 Task: Sort the products by best match.
Action: Mouse moved to (135, 315)
Screenshot: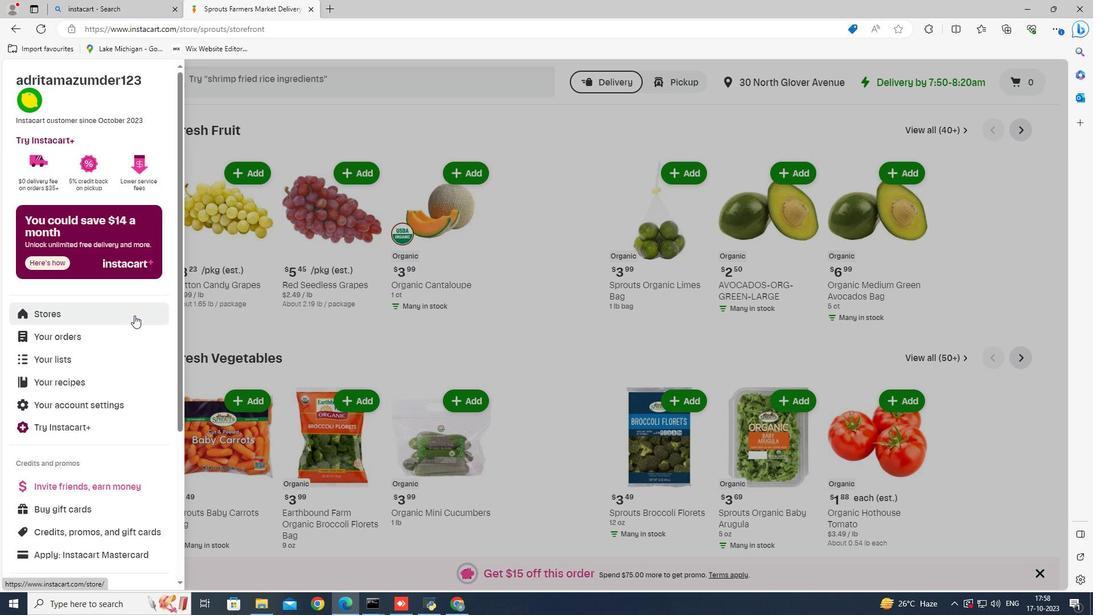 
Action: Mouse pressed left at (135, 315)
Screenshot: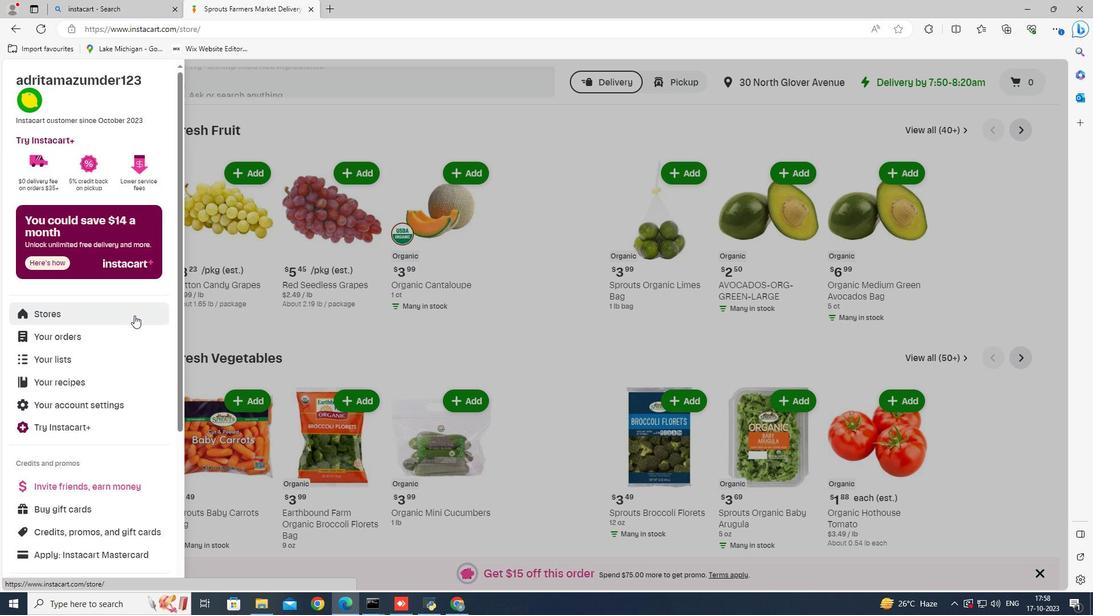 
Action: Mouse moved to (250, 124)
Screenshot: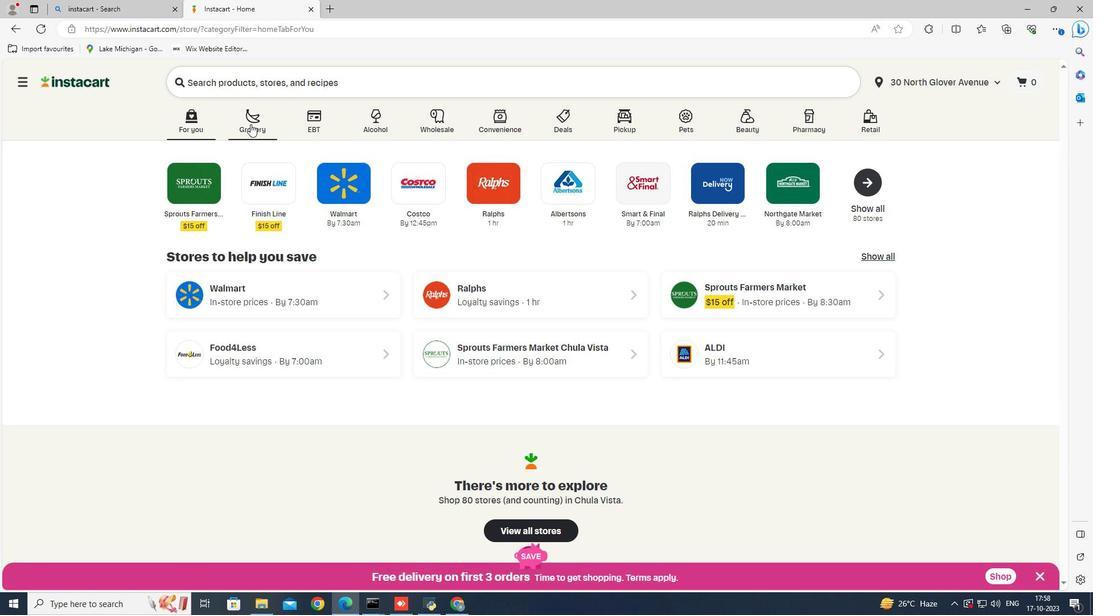 
Action: Mouse pressed left at (250, 124)
Screenshot: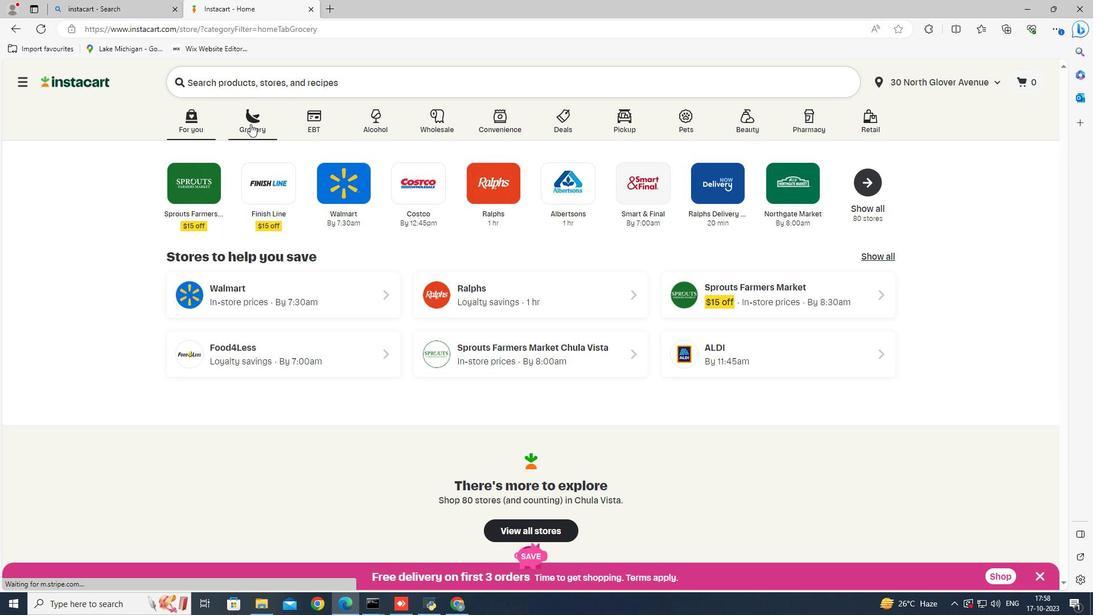 
Action: Mouse moved to (772, 249)
Screenshot: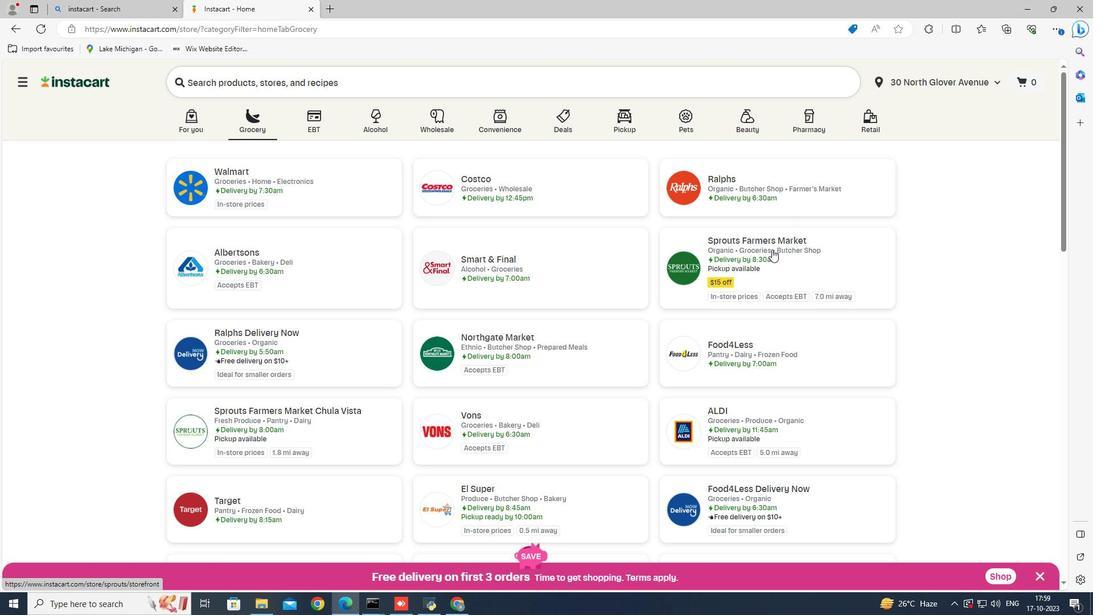 
Action: Mouse pressed left at (772, 249)
Screenshot: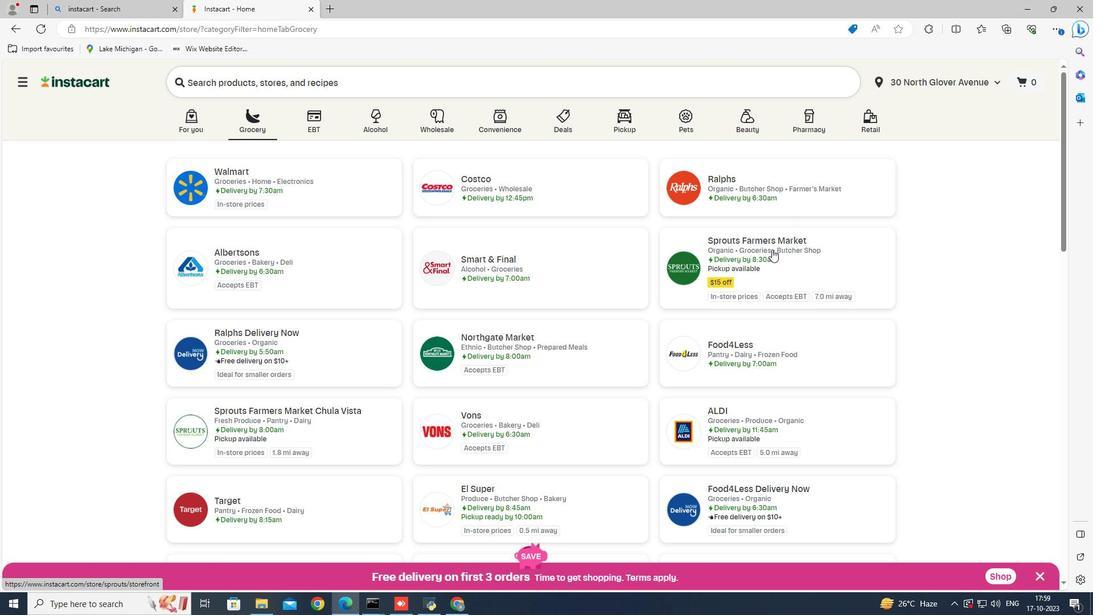 
Action: Mouse moved to (74, 427)
Screenshot: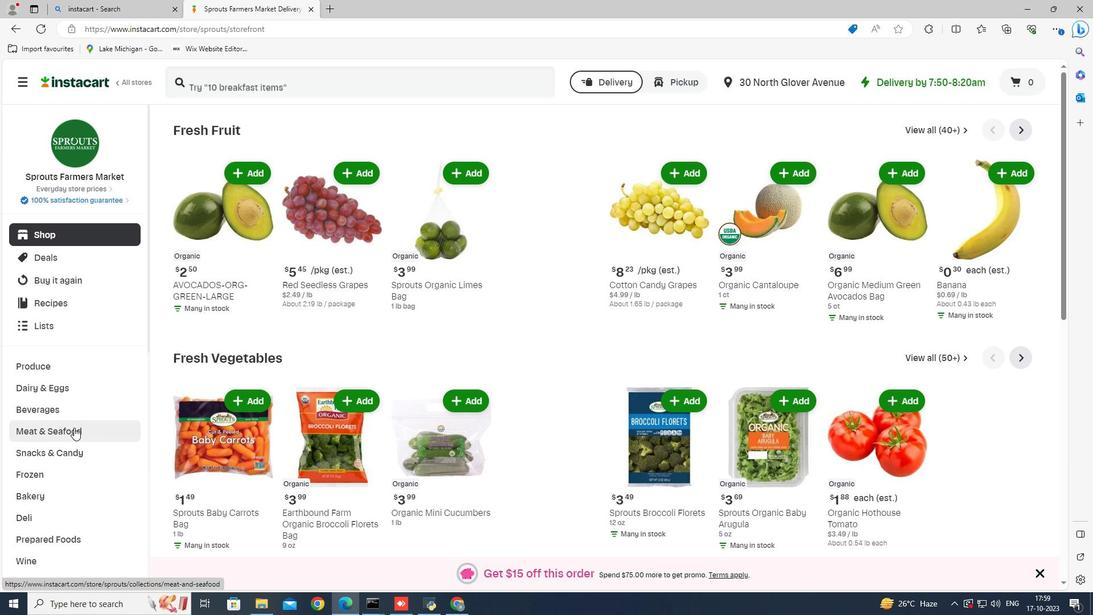 
Action: Mouse pressed left at (74, 427)
Screenshot: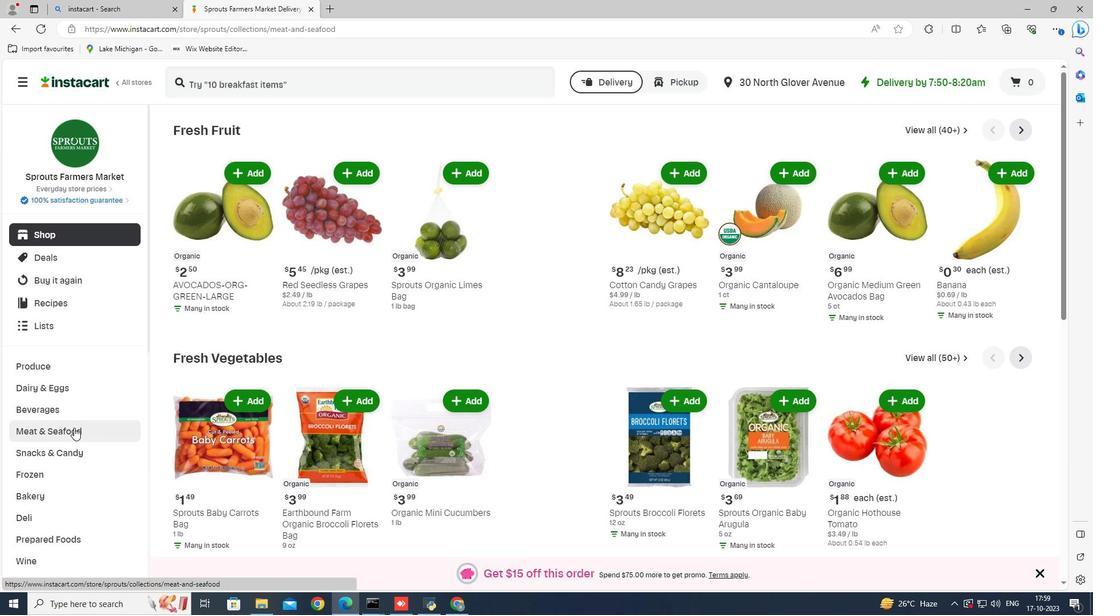 
Action: Mouse moved to (327, 159)
Screenshot: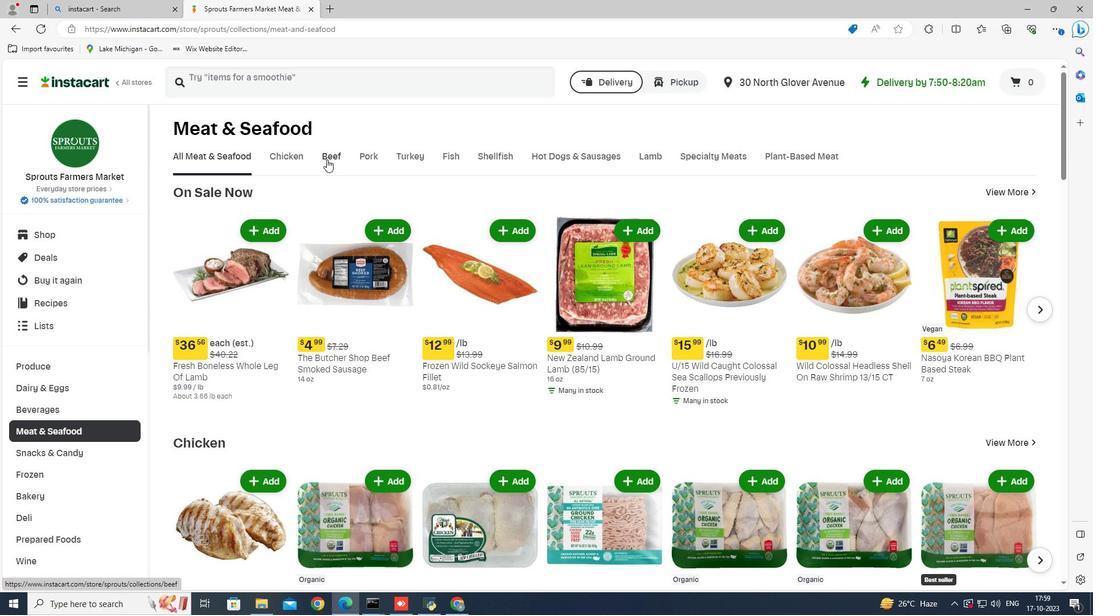 
Action: Mouse pressed left at (327, 159)
Screenshot: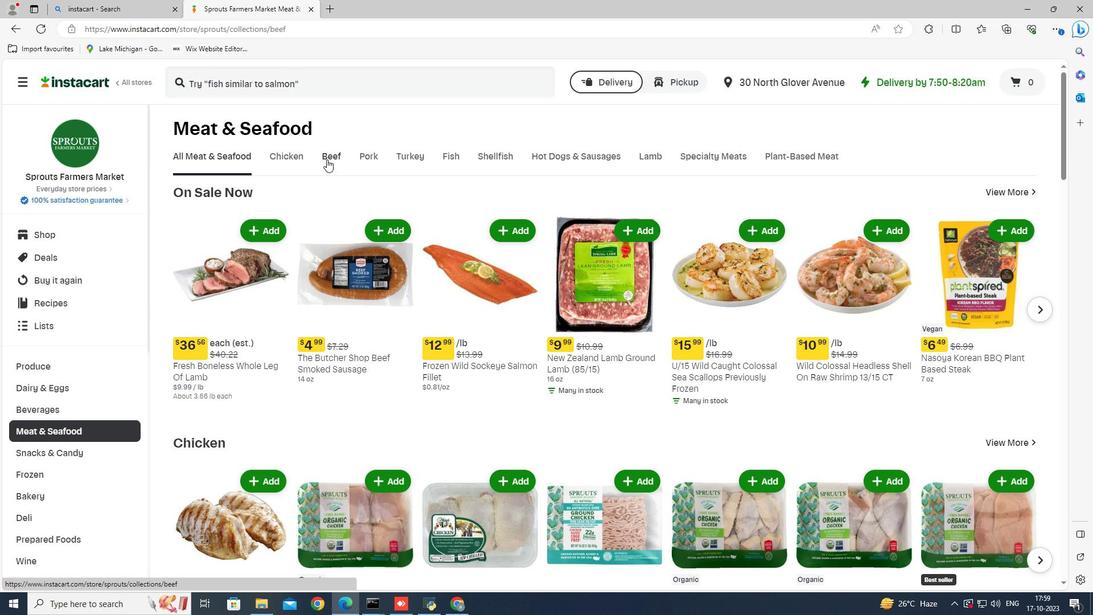 
Action: Mouse moved to (607, 199)
Screenshot: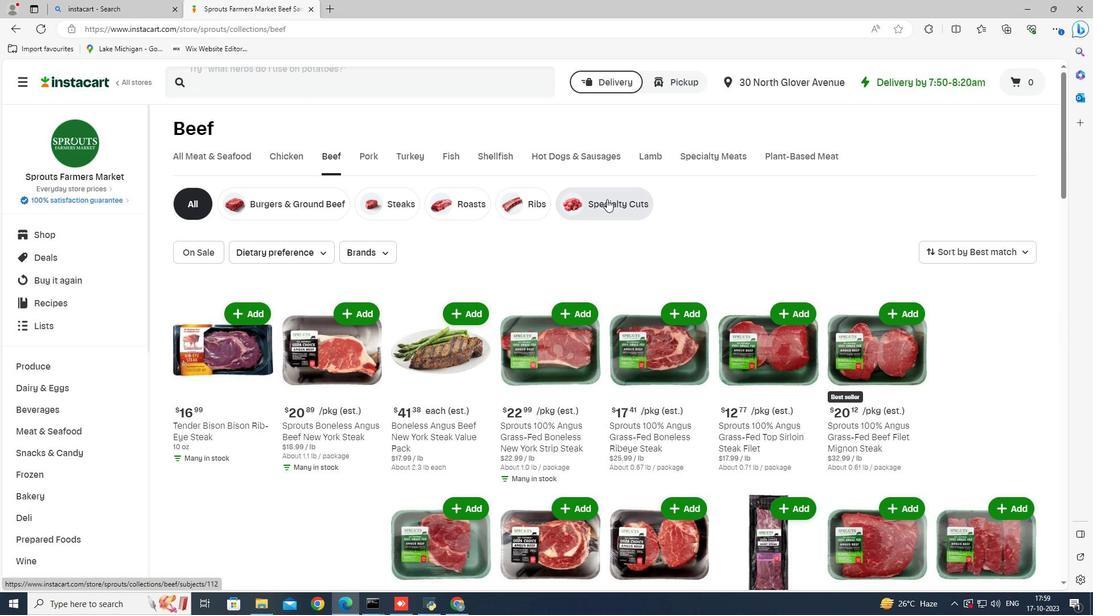
Action: Mouse pressed left at (607, 199)
Screenshot: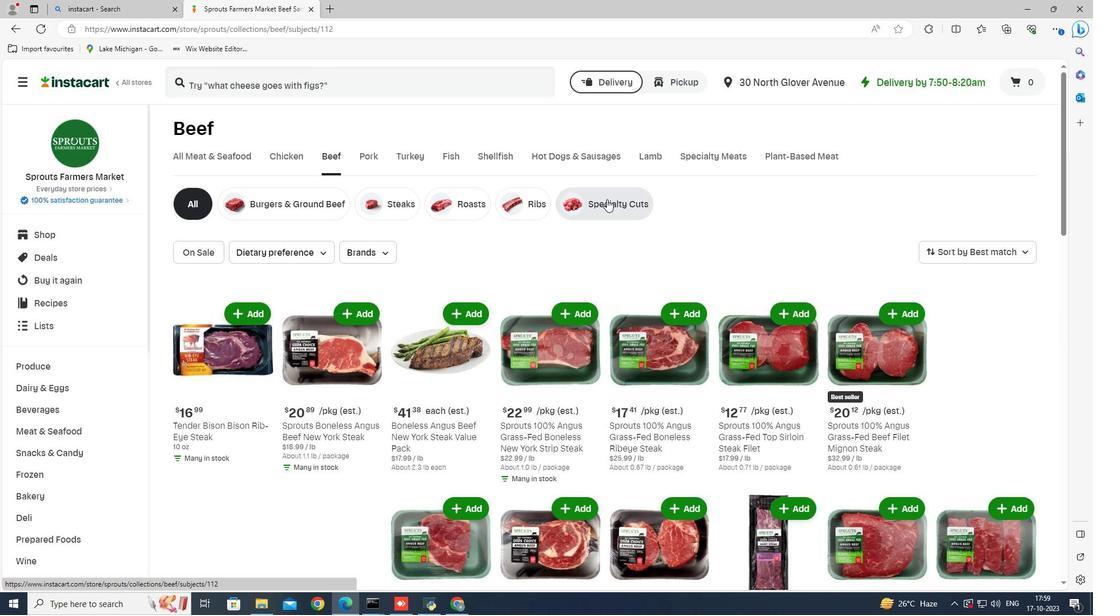 
Action: Mouse moved to (1023, 249)
Screenshot: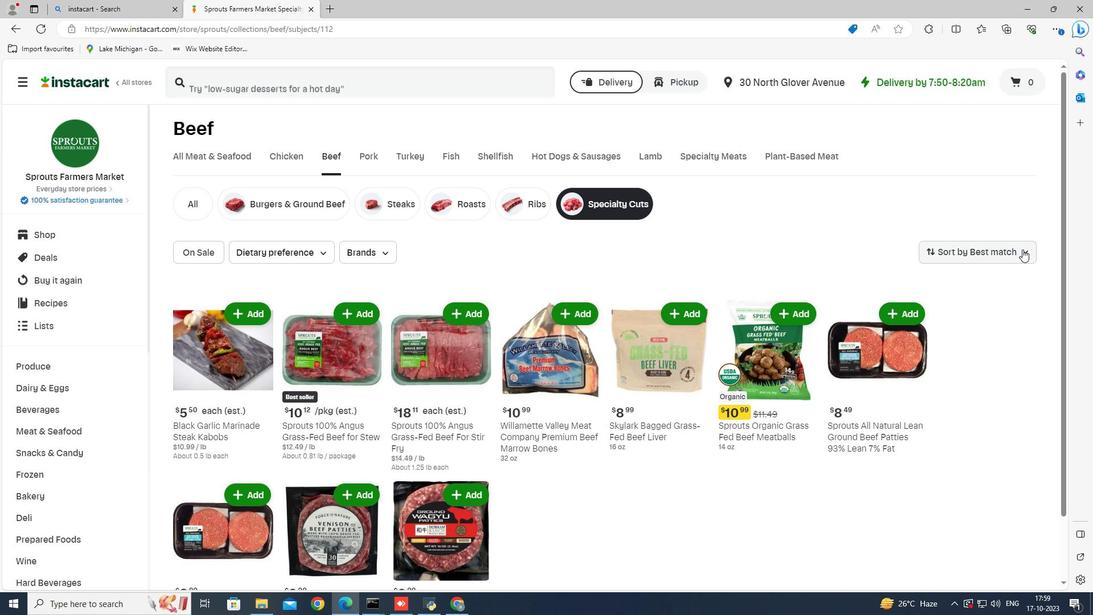 
Action: Mouse pressed left at (1023, 249)
Screenshot: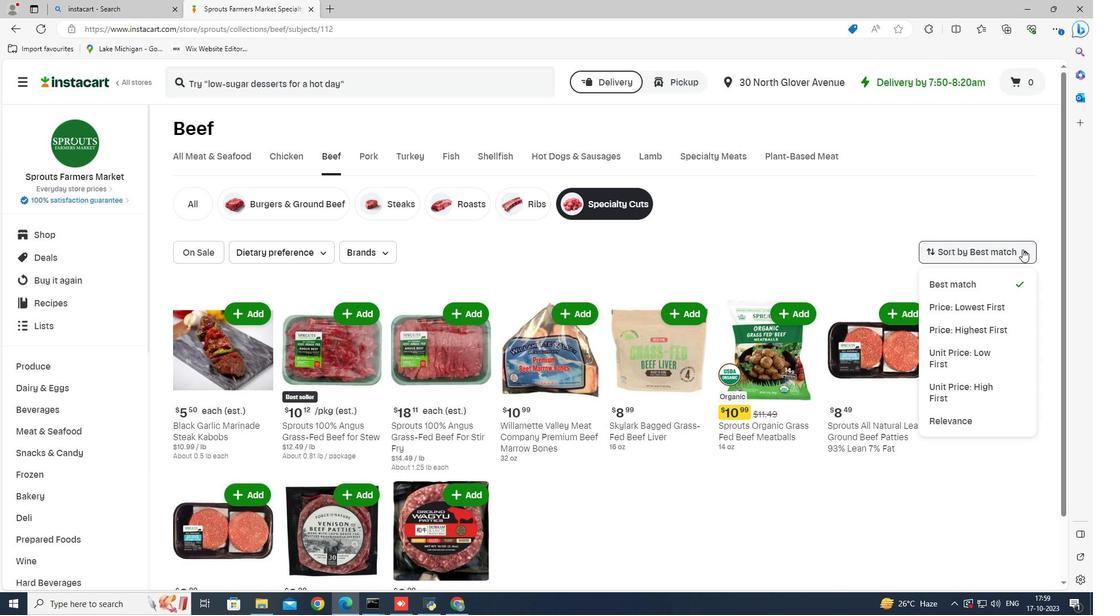 
Action: Mouse moved to (970, 284)
Screenshot: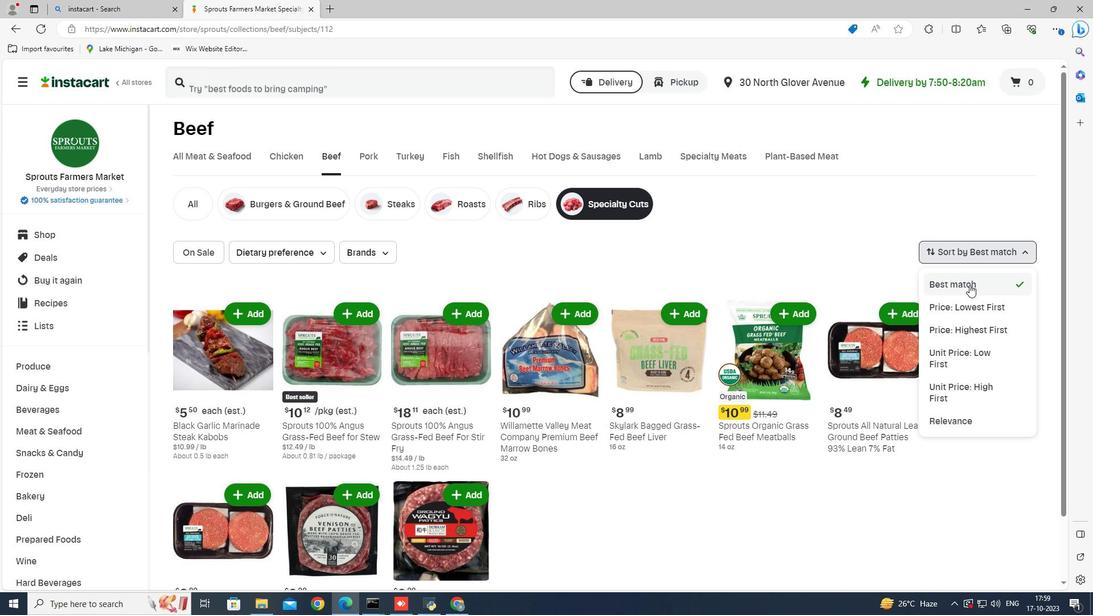 
Action: Mouse pressed left at (970, 284)
Screenshot: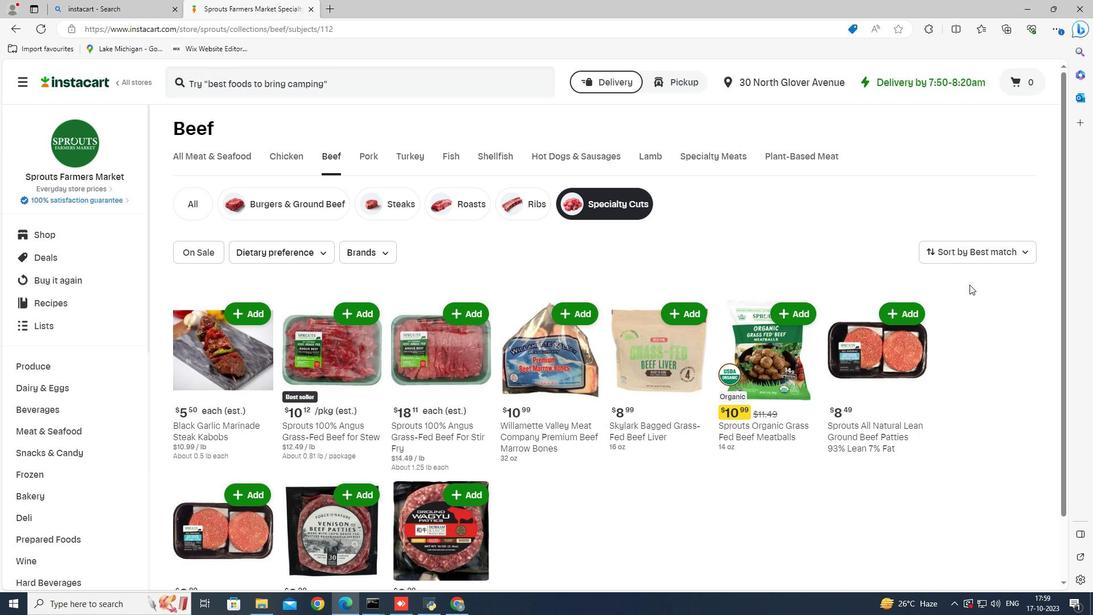 
Action: Mouse moved to (950, 287)
Screenshot: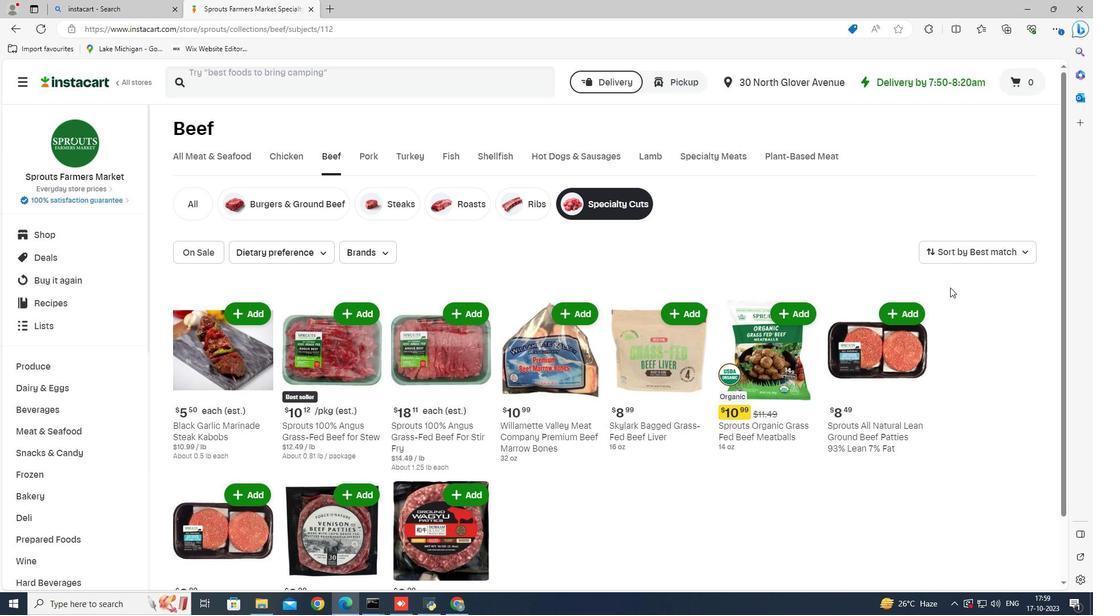 
